 Task: Check the safety & property of Tiny home in Lac-Beauport, Quebec, Canada.
Action: Mouse moved to (500, 134)
Screenshot: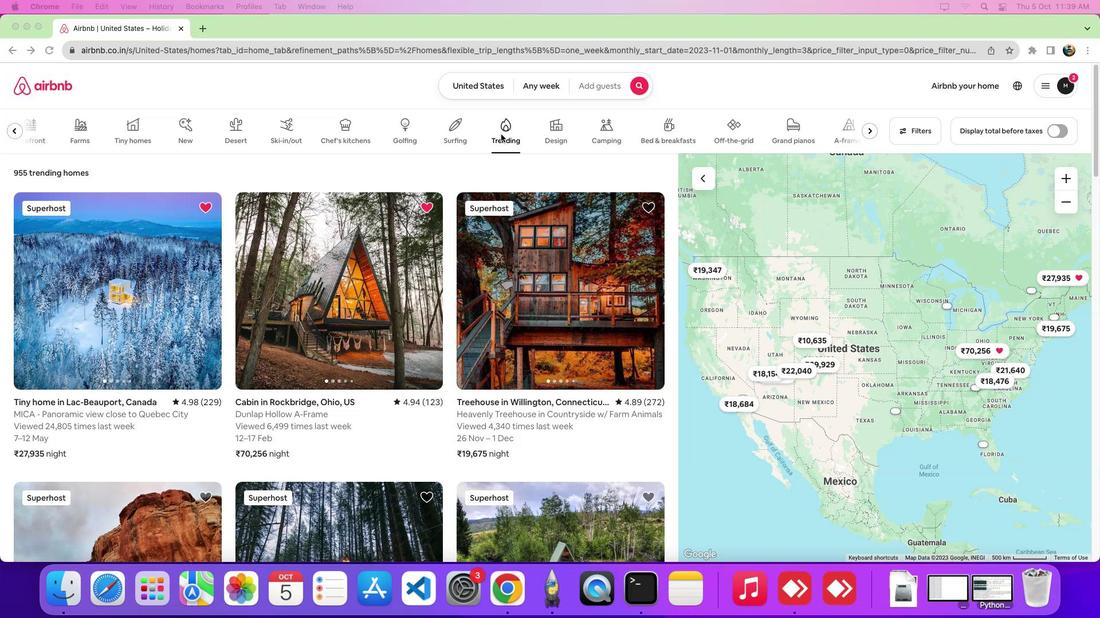 
Action: Mouse pressed left at (500, 134)
Screenshot: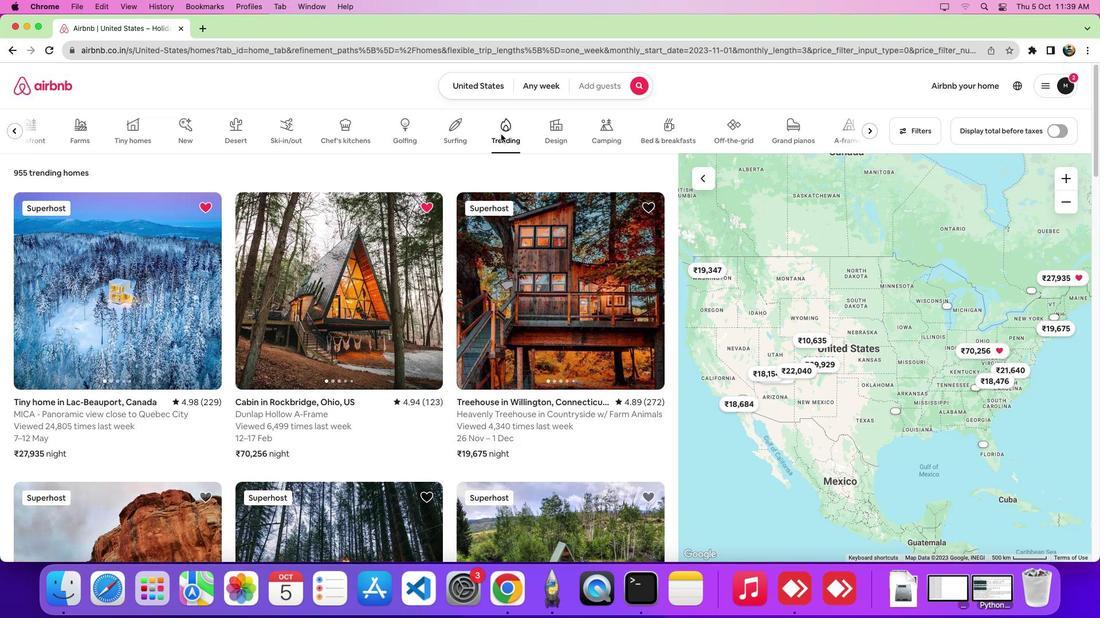 
Action: Mouse moved to (134, 283)
Screenshot: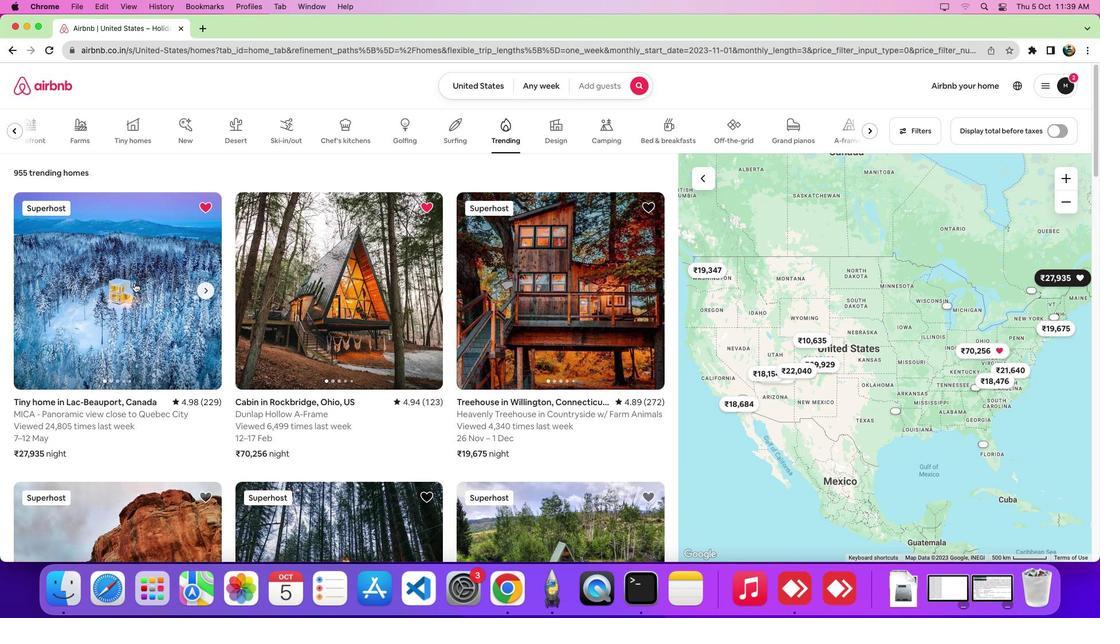 
Action: Mouse pressed left at (134, 283)
Screenshot: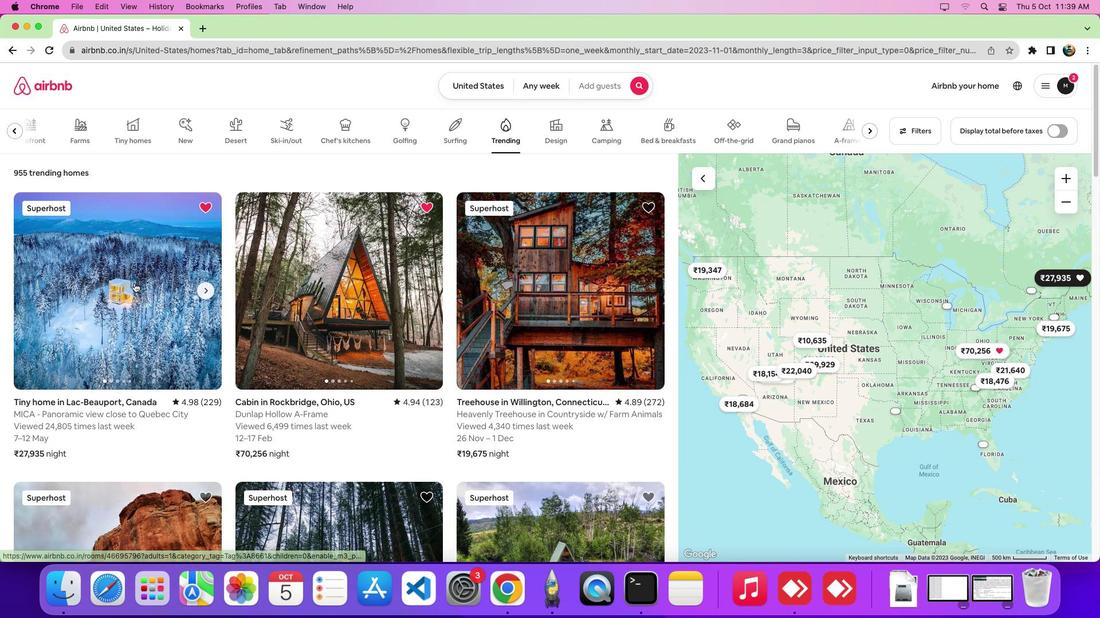 
Action: Mouse moved to (497, 335)
Screenshot: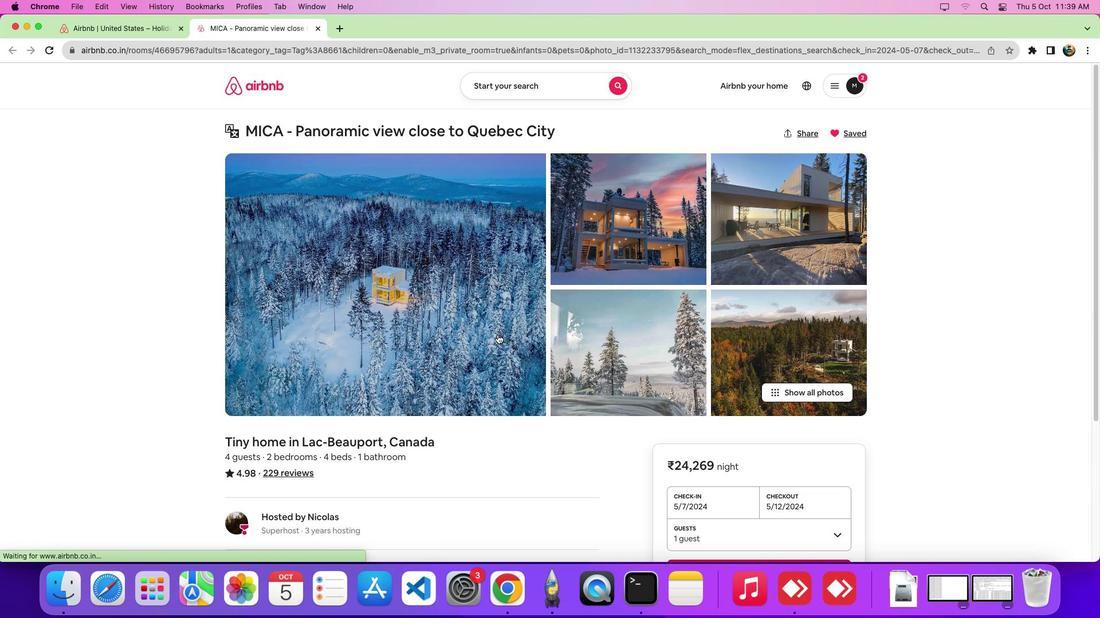 
Action: Mouse scrolled (497, 335) with delta (0, 0)
Screenshot: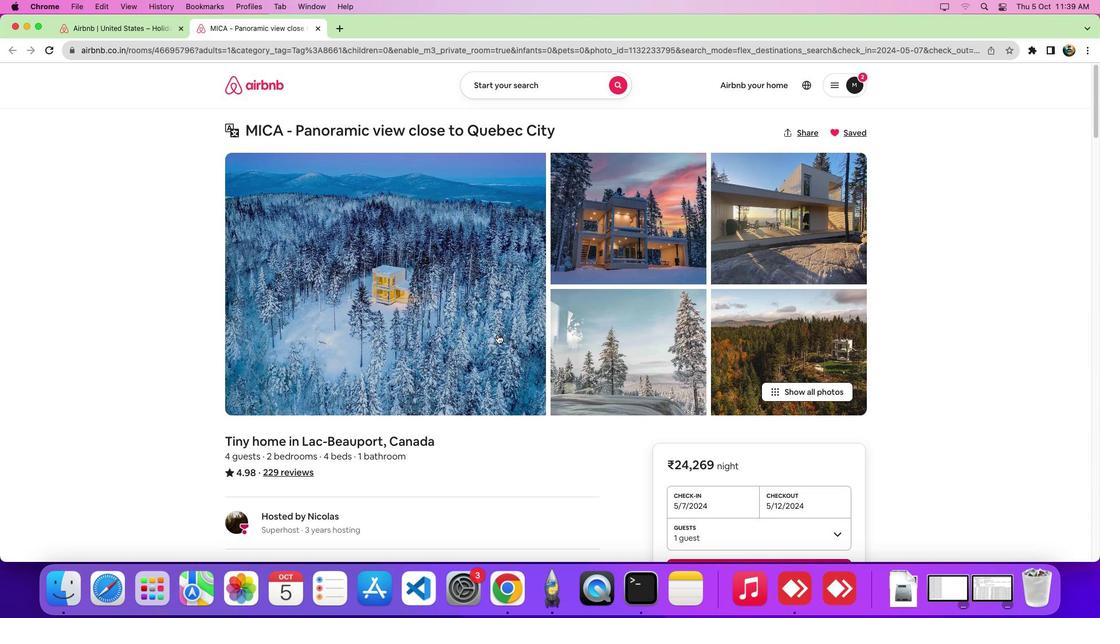 
Action: Mouse scrolled (497, 335) with delta (0, 0)
Screenshot: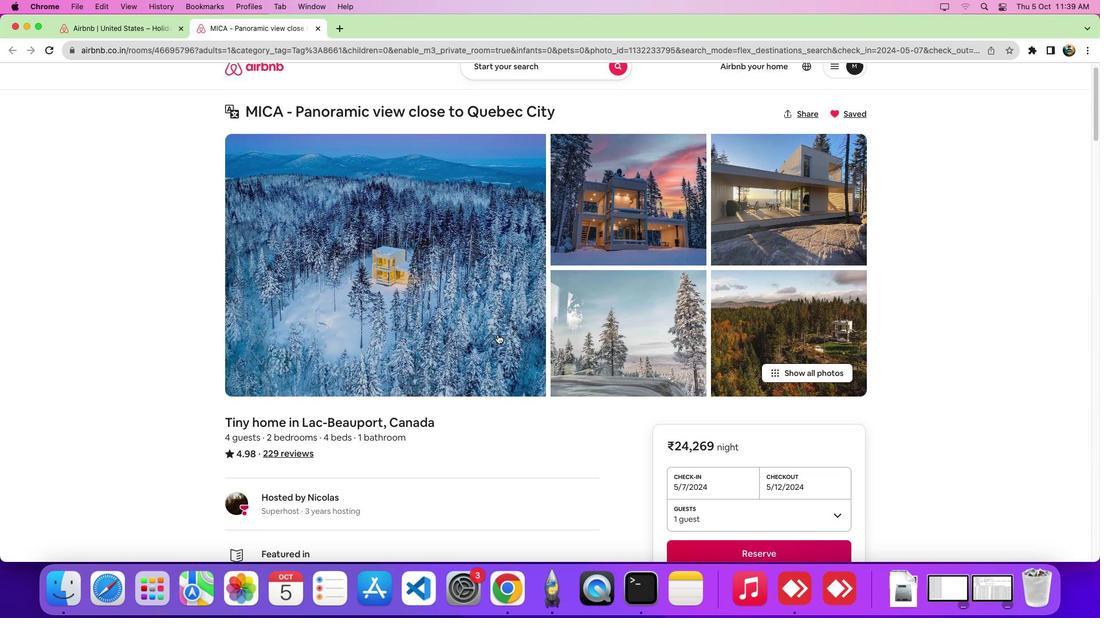 
Action: Mouse scrolled (497, 335) with delta (0, -3)
Screenshot: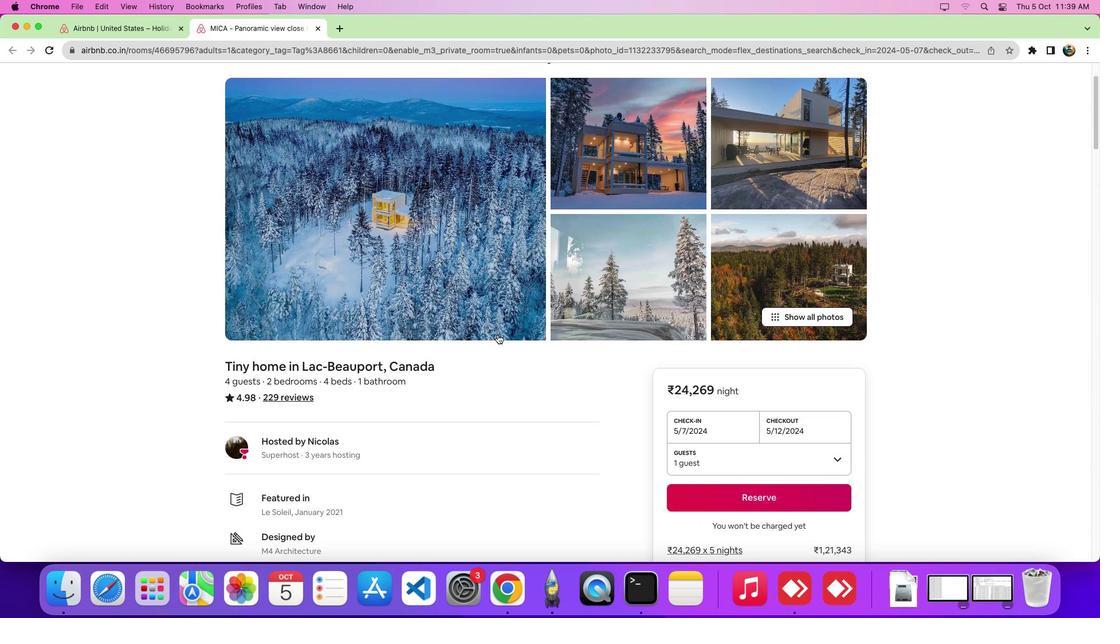 
Action: Mouse scrolled (497, 335) with delta (0, -5)
Screenshot: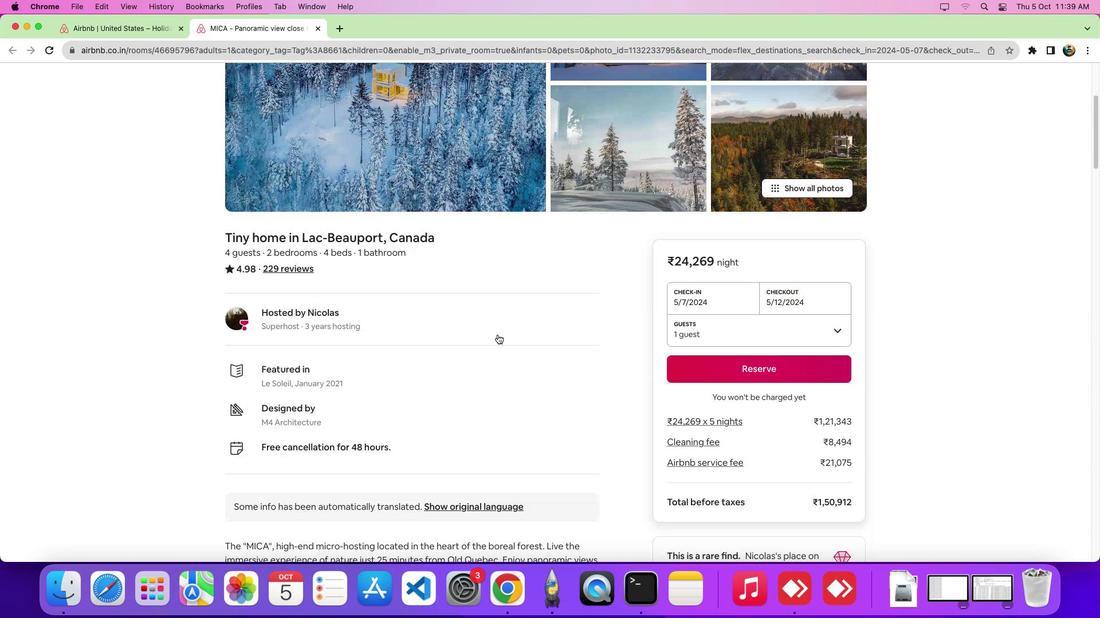 
Action: Mouse scrolled (497, 335) with delta (0, 0)
Screenshot: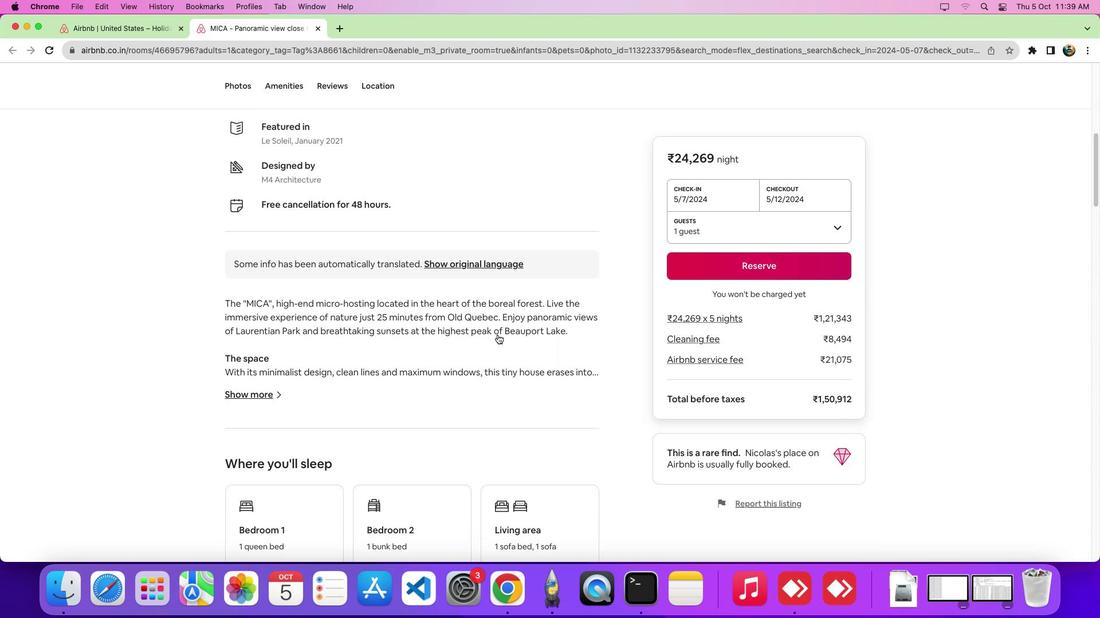 
Action: Mouse scrolled (497, 335) with delta (0, 0)
Screenshot: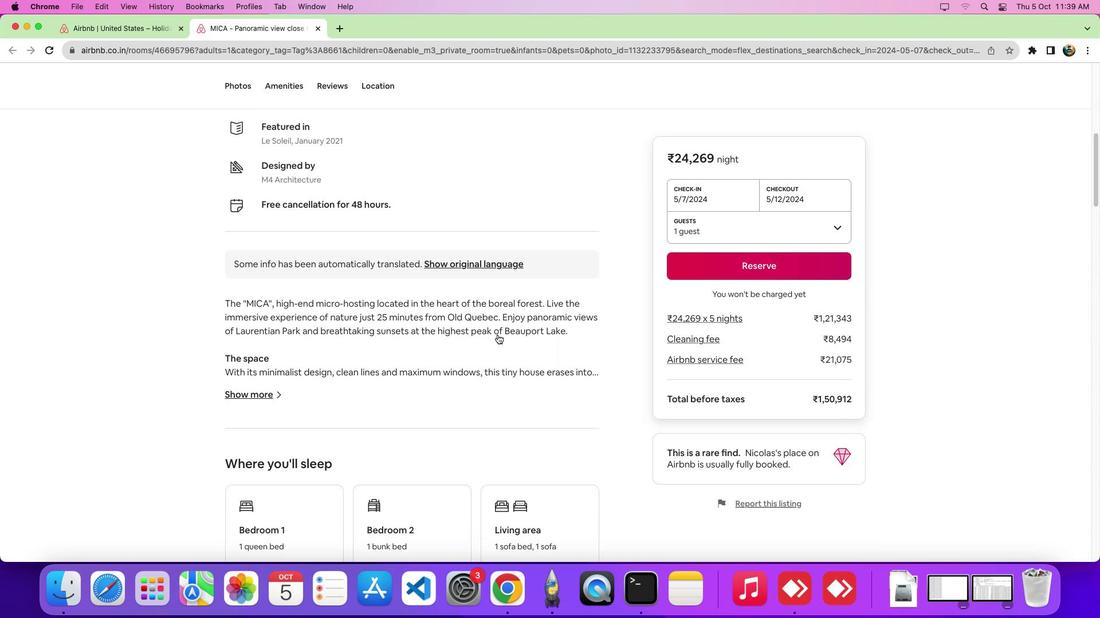 
Action: Mouse scrolled (497, 335) with delta (0, -5)
Screenshot: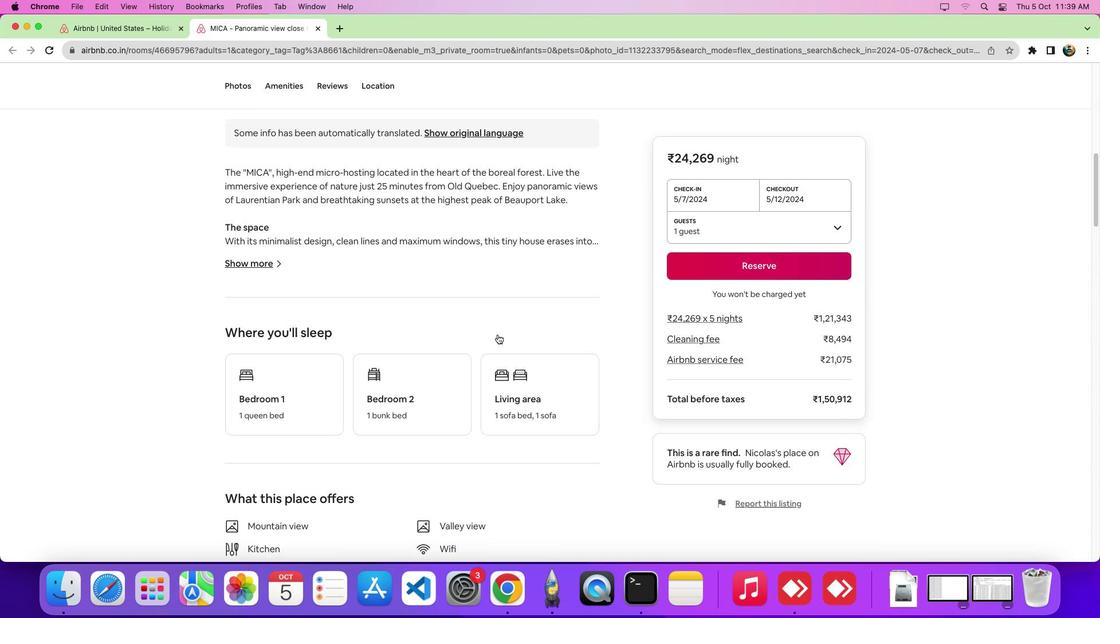 
Action: Mouse scrolled (497, 335) with delta (0, -6)
Screenshot: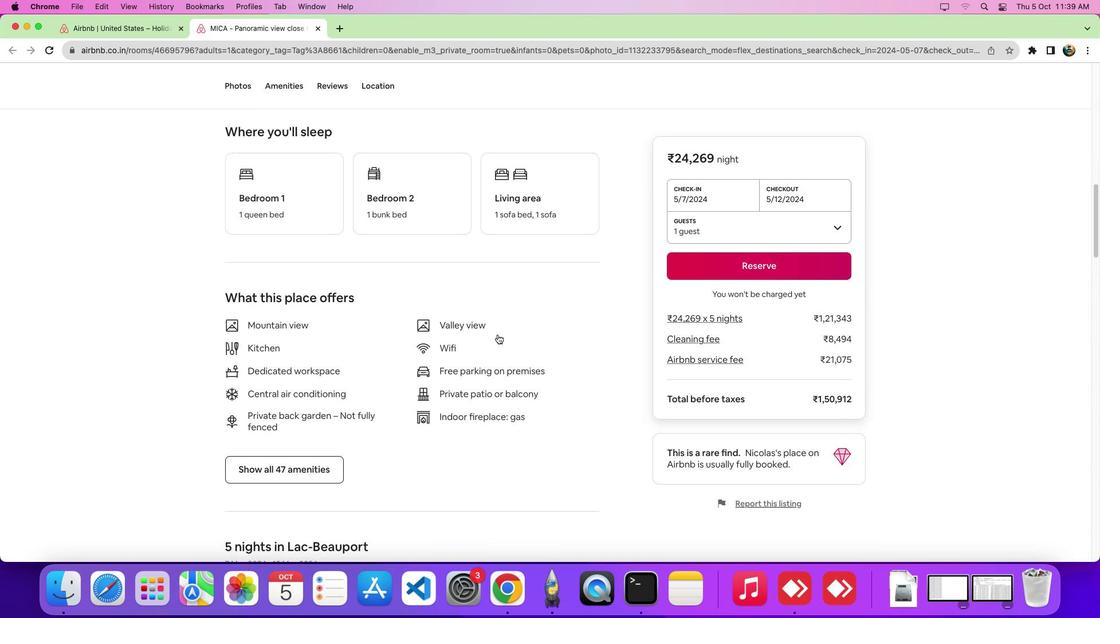 
Action: Mouse scrolled (497, 335) with delta (0, 0)
Screenshot: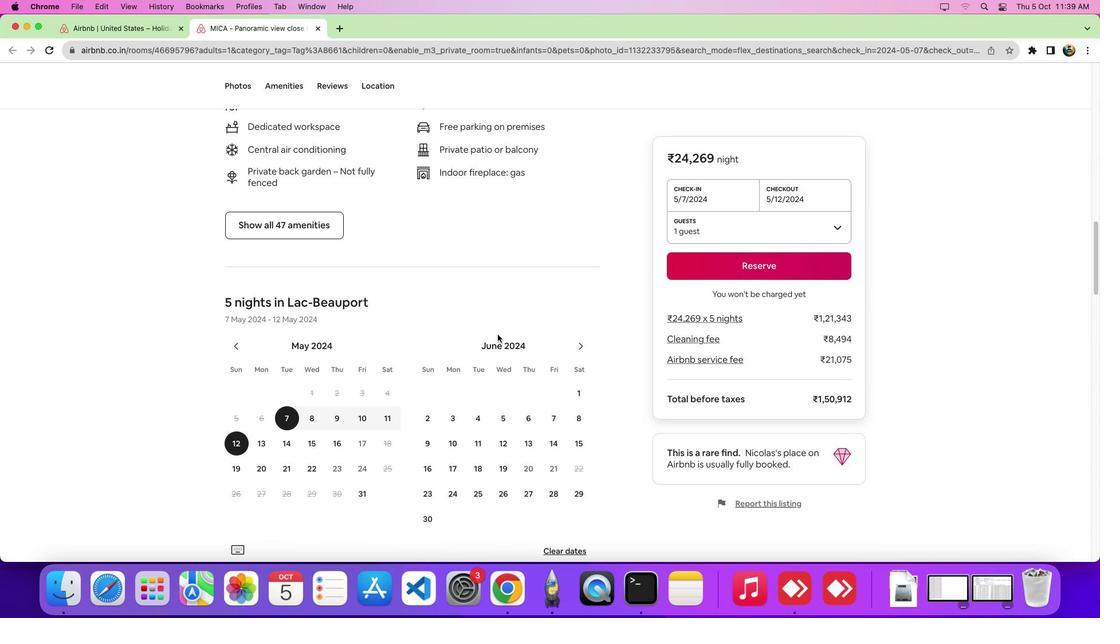 
Action: Mouse scrolled (497, 335) with delta (0, -1)
Screenshot: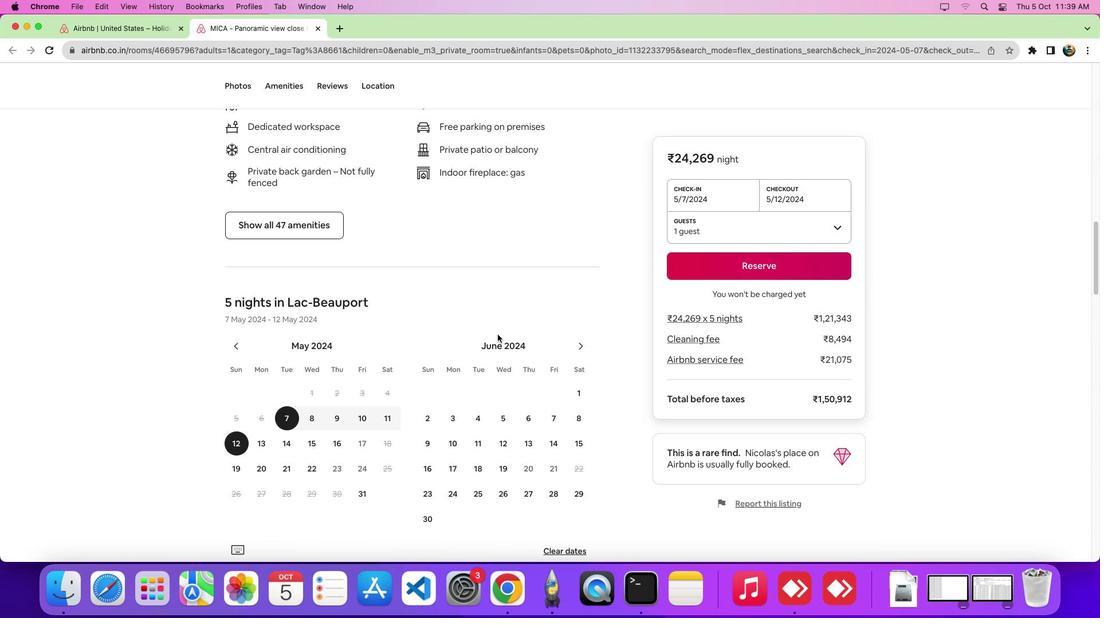 
Action: Mouse scrolled (497, 335) with delta (0, -5)
Screenshot: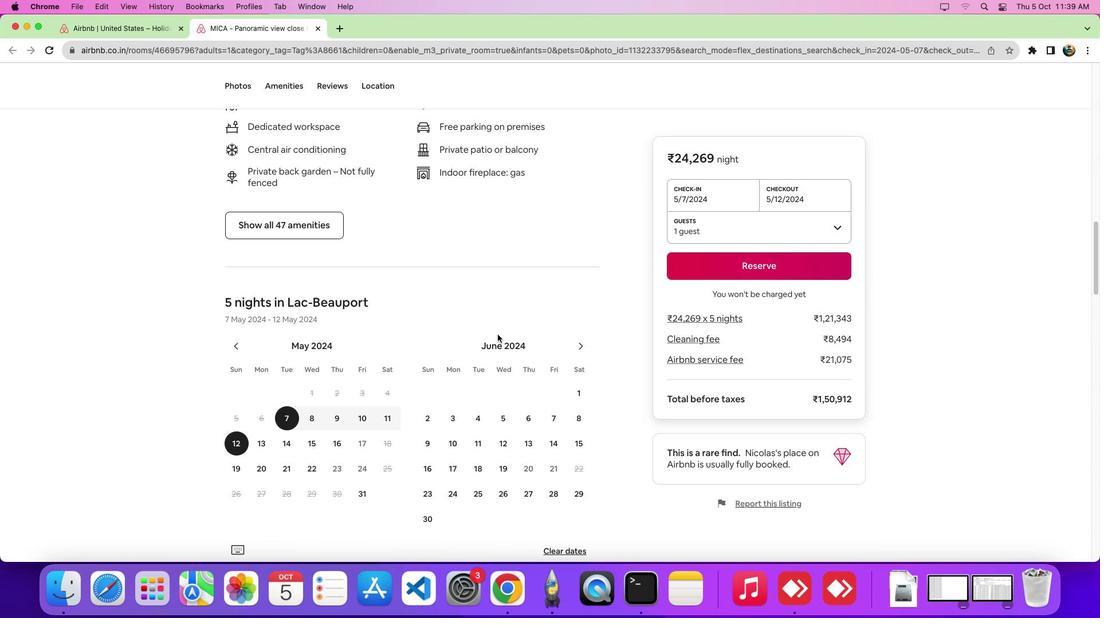 
Action: Mouse scrolled (497, 335) with delta (0, -7)
Screenshot: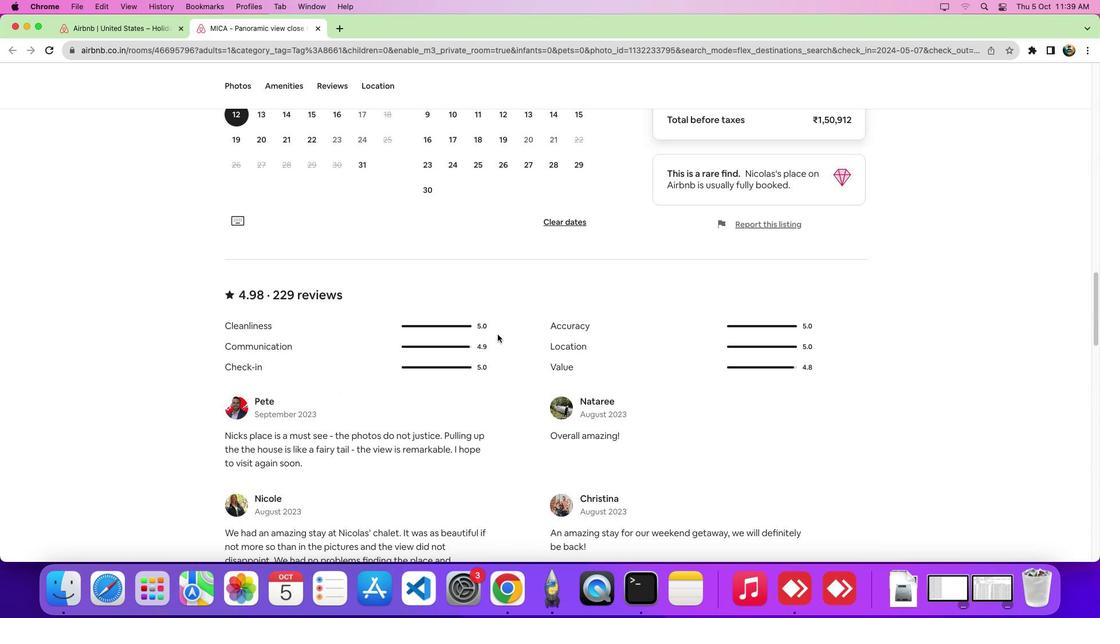 
Action: Mouse scrolled (497, 335) with delta (0, 0)
Screenshot: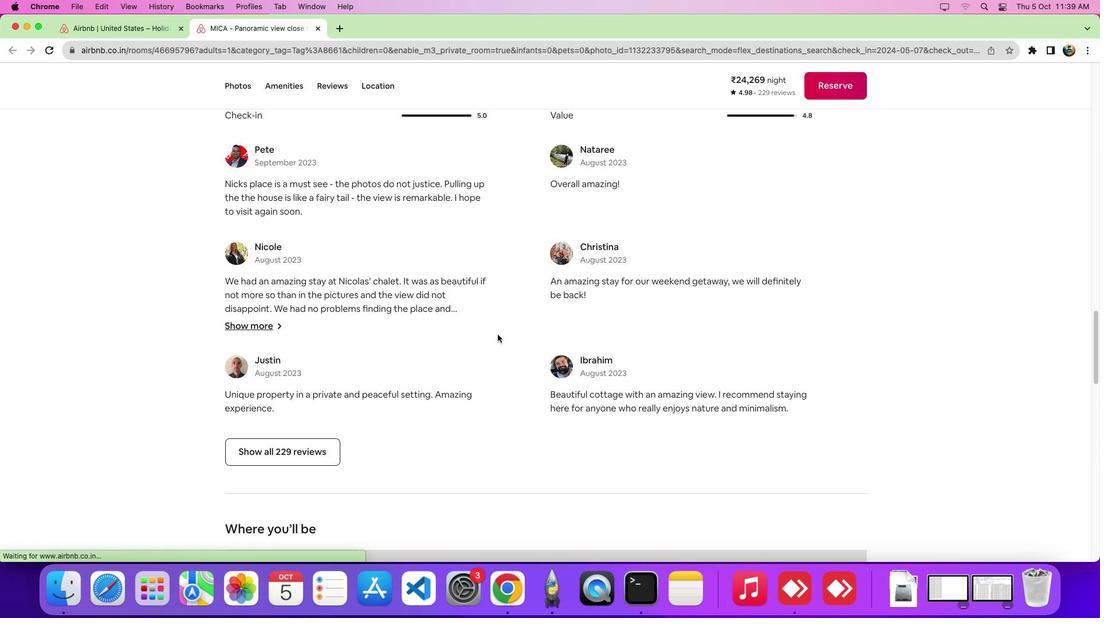 
Action: Mouse scrolled (497, 335) with delta (0, -1)
Screenshot: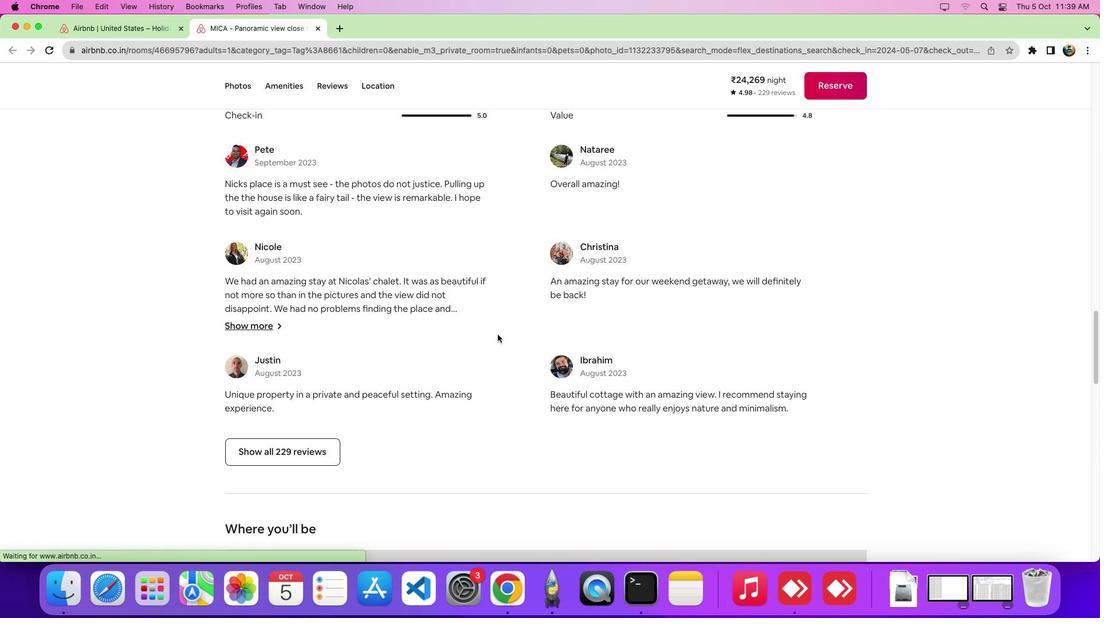 
Action: Mouse scrolled (497, 335) with delta (0, -5)
Screenshot: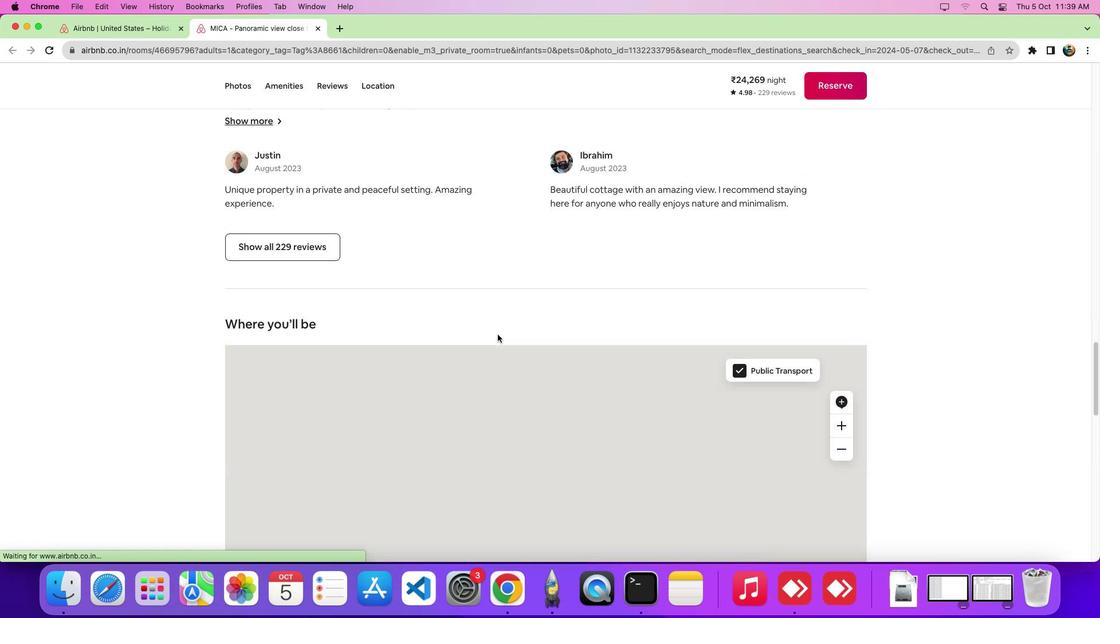 
Action: Mouse scrolled (497, 335) with delta (0, -7)
Screenshot: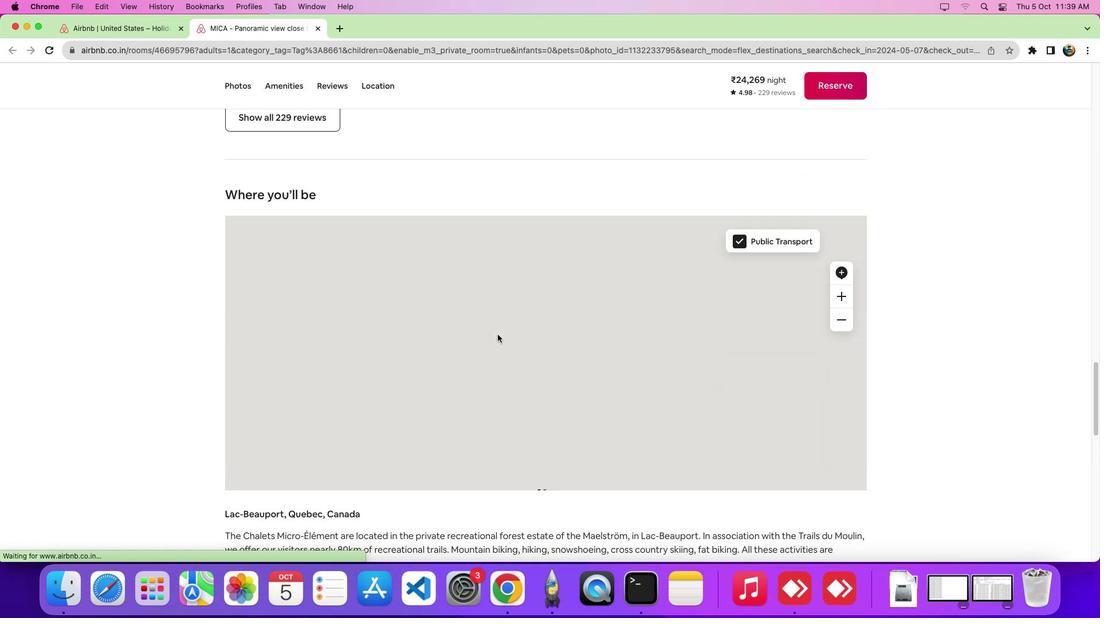 
Action: Mouse scrolled (497, 335) with delta (0, 0)
Screenshot: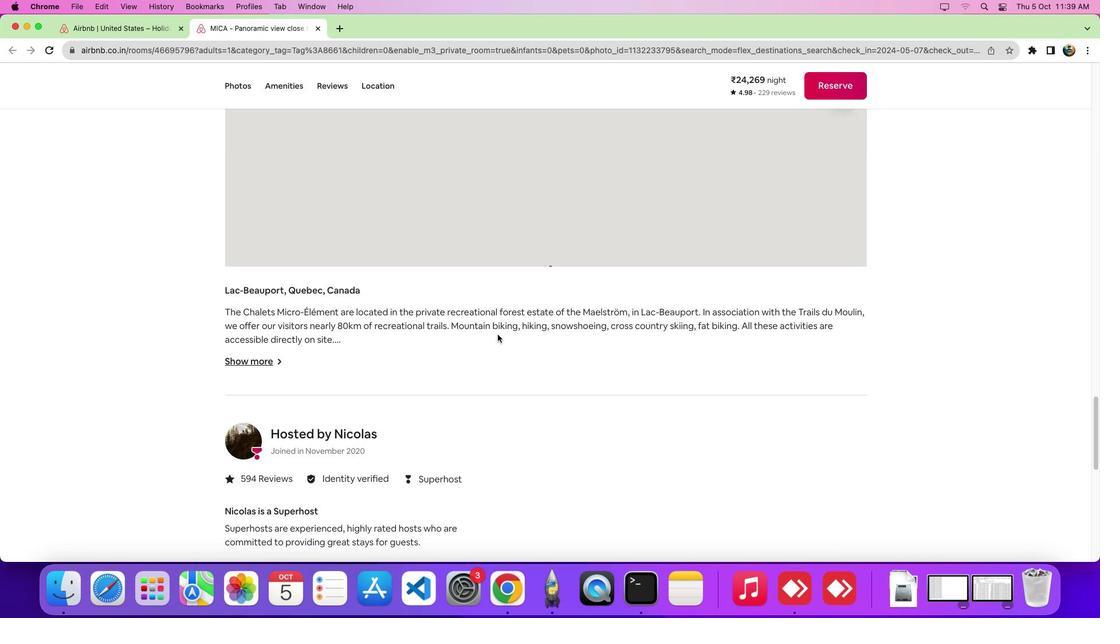 
Action: Mouse scrolled (497, 335) with delta (0, 0)
Screenshot: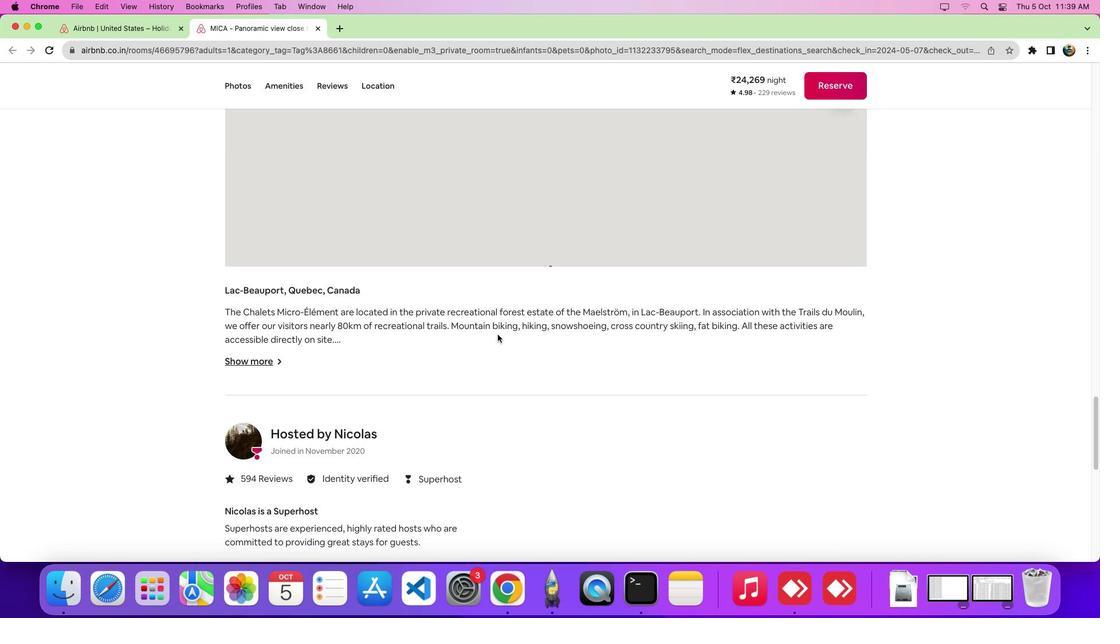 
Action: Mouse scrolled (497, 335) with delta (0, -5)
Screenshot: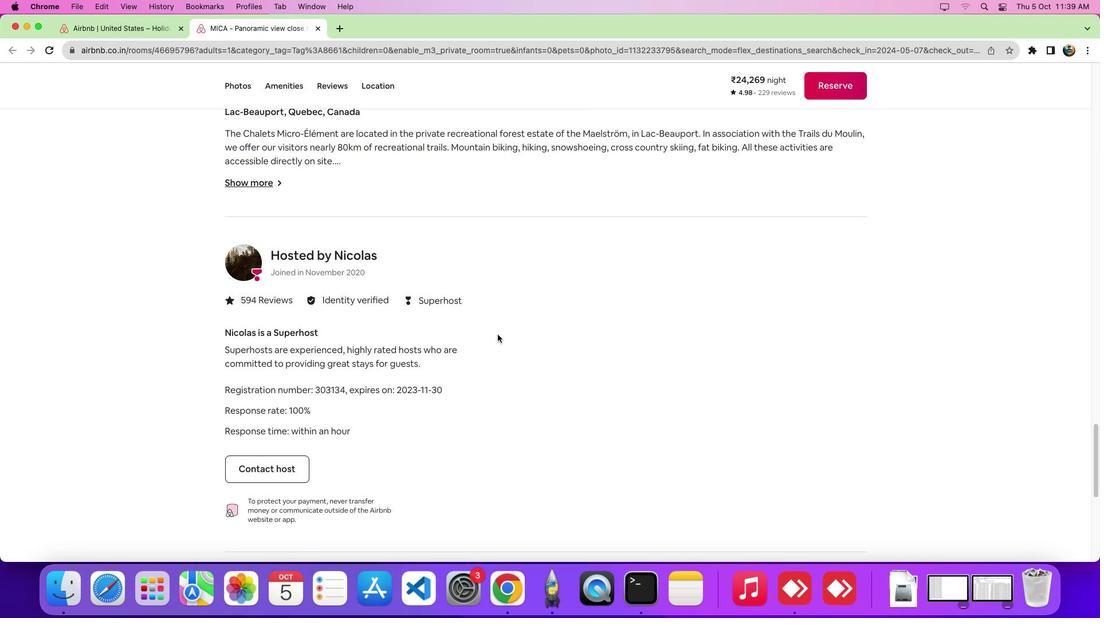 
Action: Mouse scrolled (497, 335) with delta (0, -7)
Screenshot: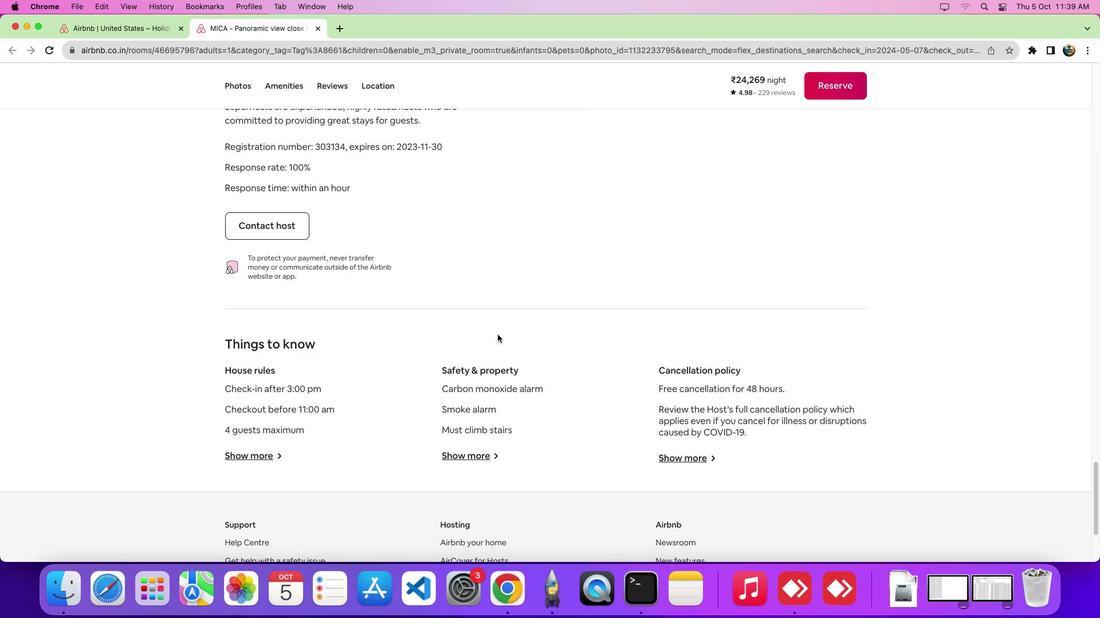
Action: Mouse scrolled (497, 335) with delta (0, -6)
Screenshot: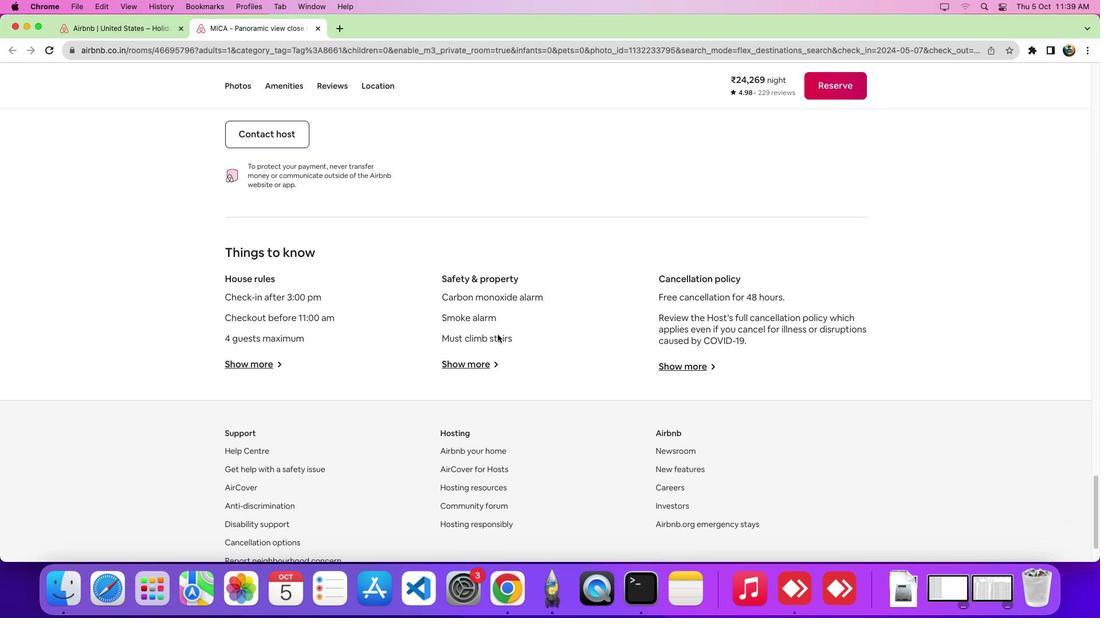 
Action: Mouse moved to (476, 296)
Screenshot: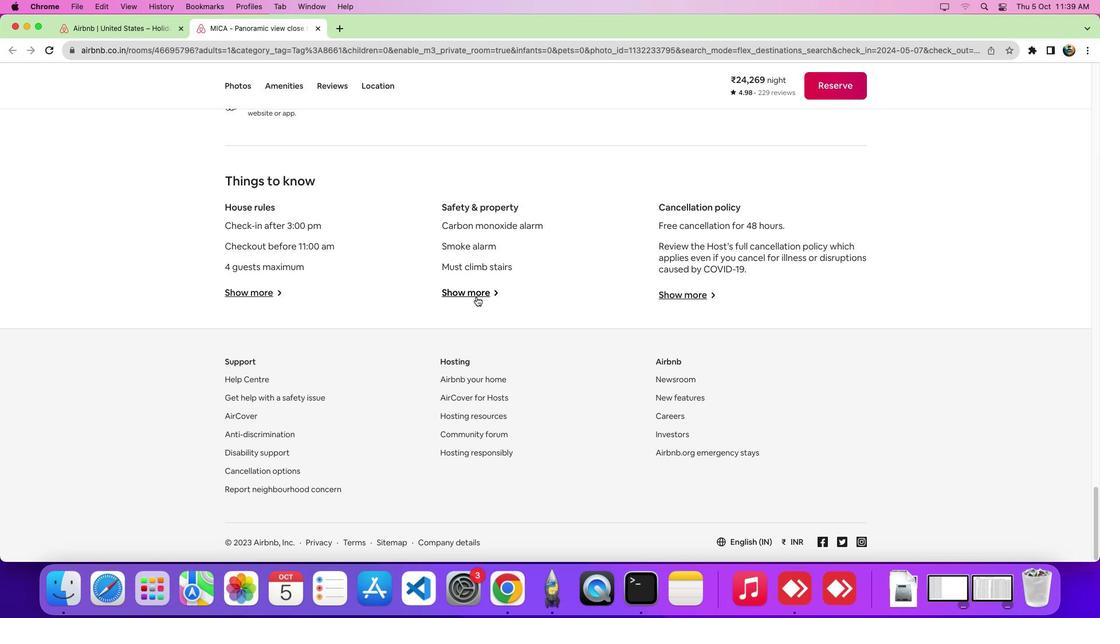 
Action: Mouse pressed left at (476, 296)
Screenshot: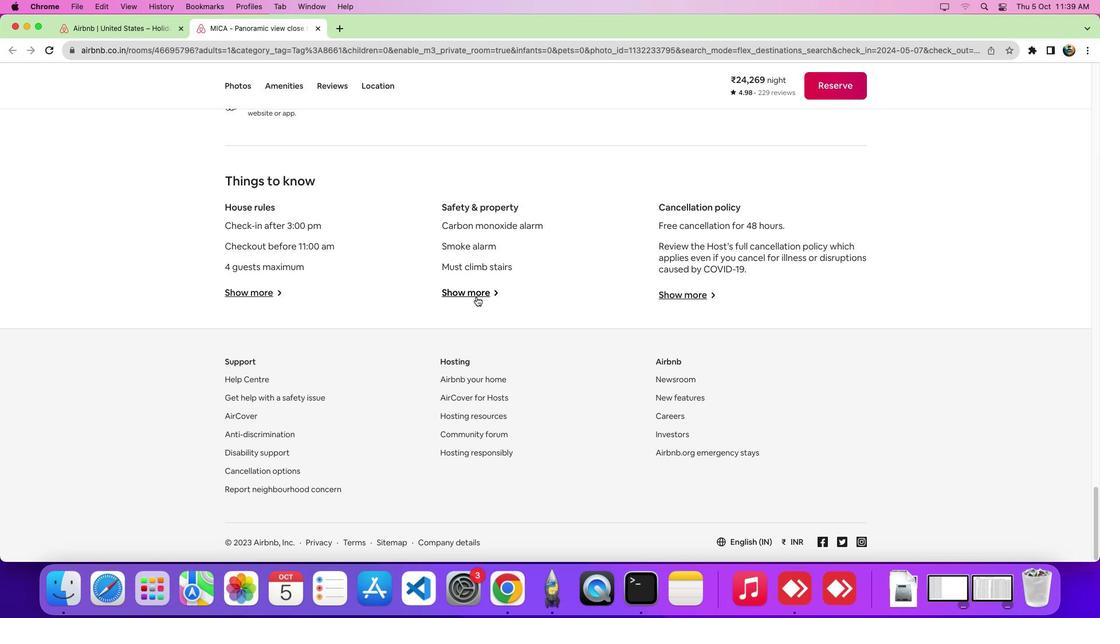 
Action: Mouse moved to (476, 293)
Screenshot: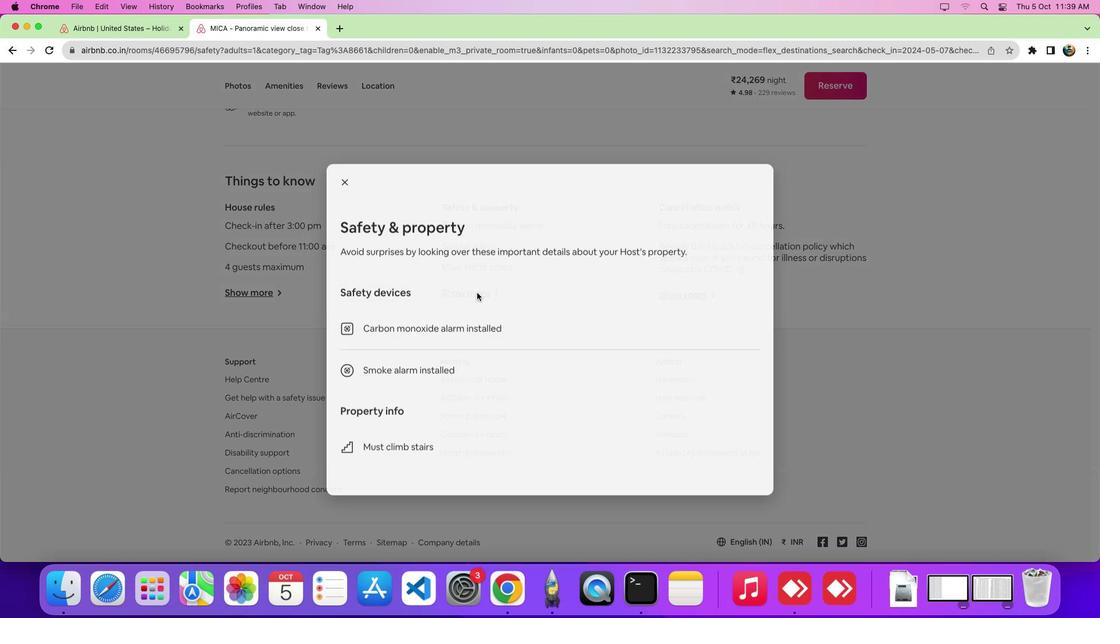 
